 Task: Set and save  "HRD-timing information" for "H.264/MPEG-4 Part 10/AVC encoder (x264 10-bit)" to cbr.
Action: Mouse moved to (130, 13)
Screenshot: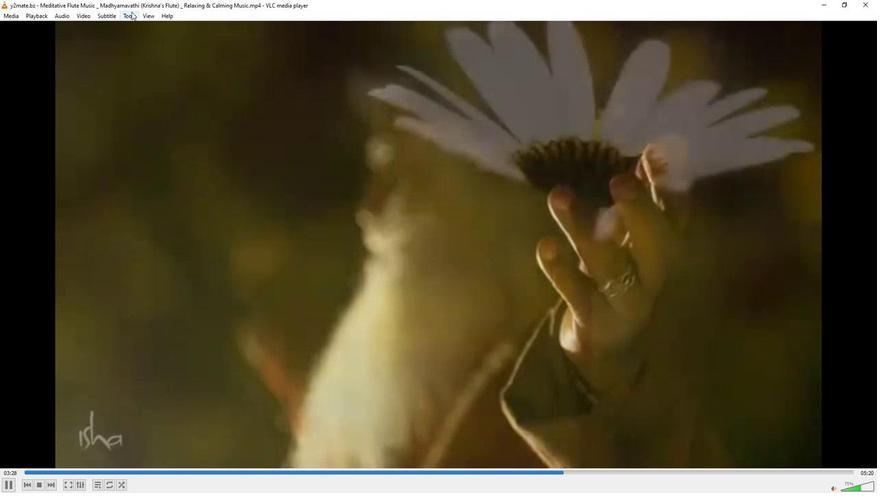 
Action: Mouse pressed left at (130, 13)
Screenshot: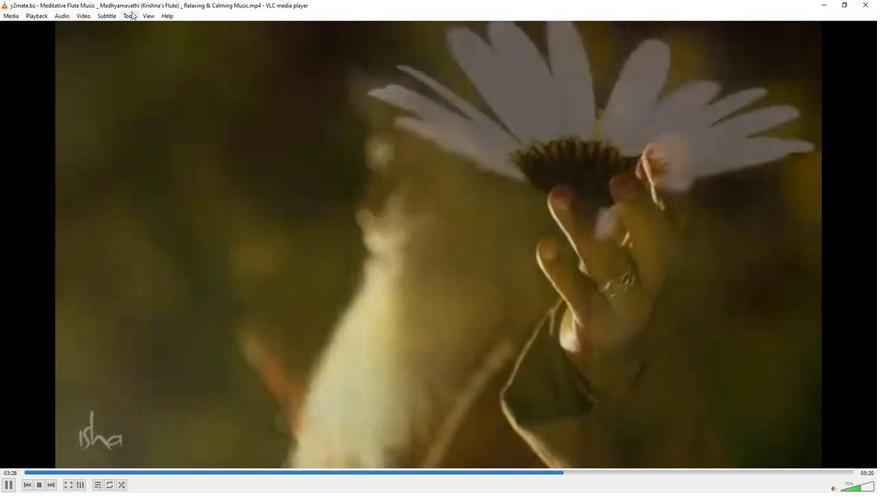 
Action: Mouse moved to (155, 122)
Screenshot: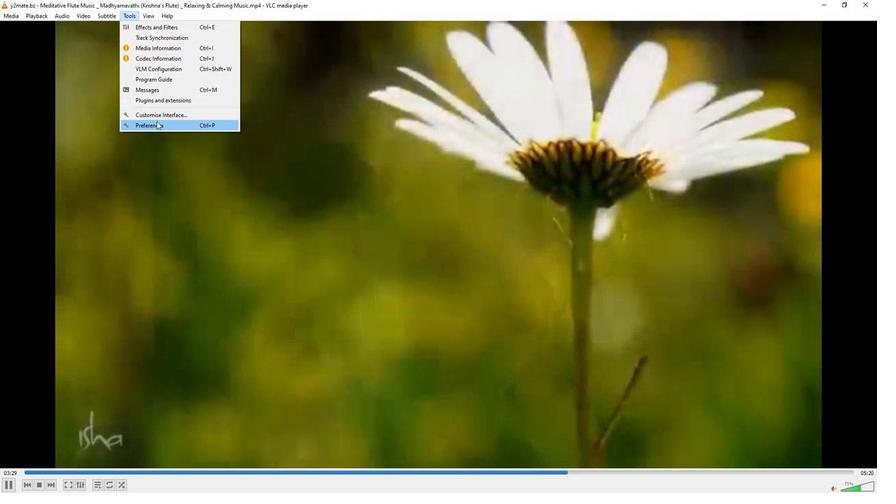 
Action: Mouse pressed left at (155, 122)
Screenshot: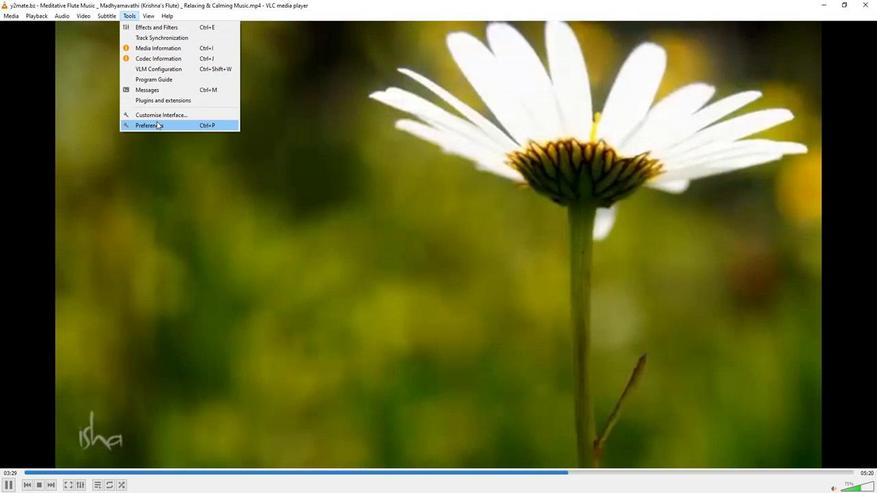
Action: Mouse moved to (292, 404)
Screenshot: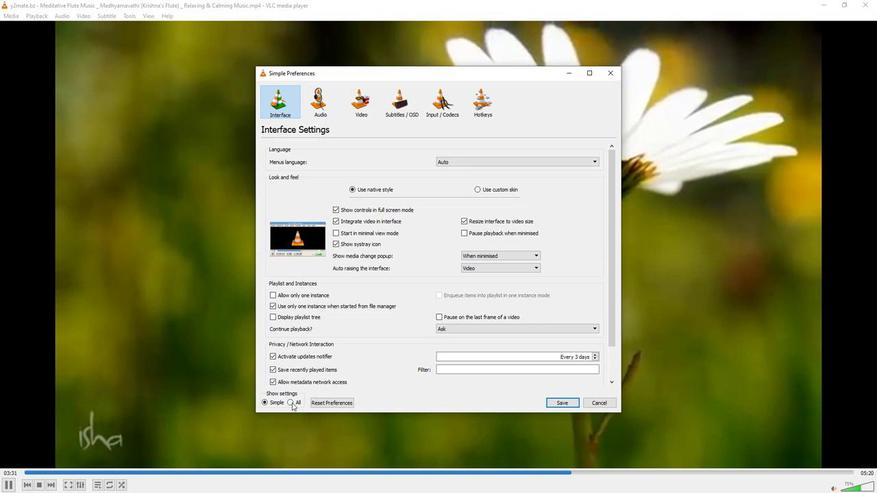 
Action: Mouse pressed left at (292, 404)
Screenshot: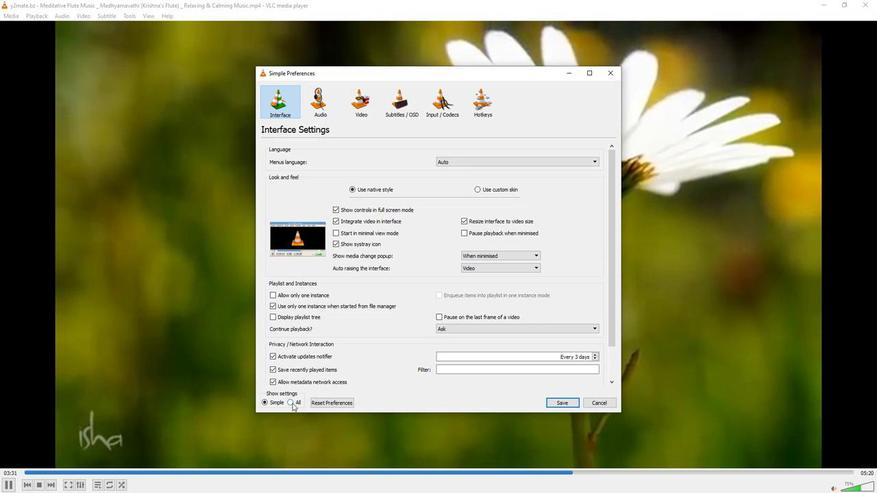 
Action: Mouse moved to (276, 313)
Screenshot: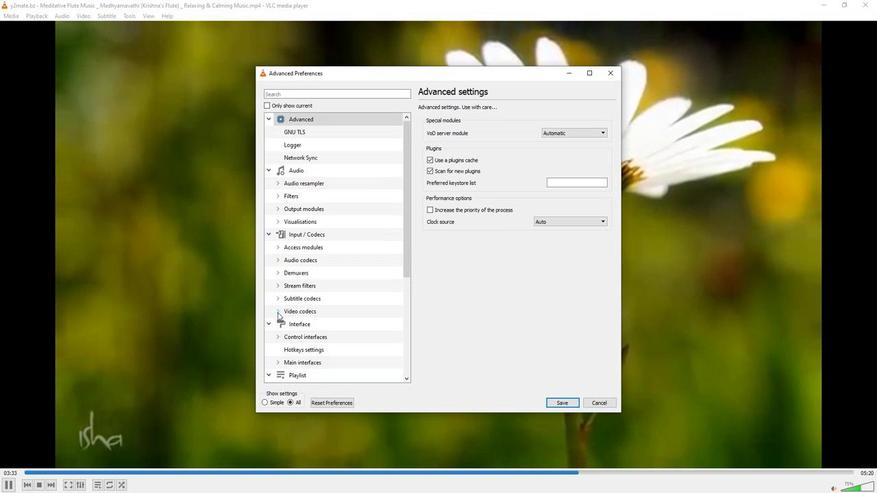 
Action: Mouse pressed left at (276, 313)
Screenshot: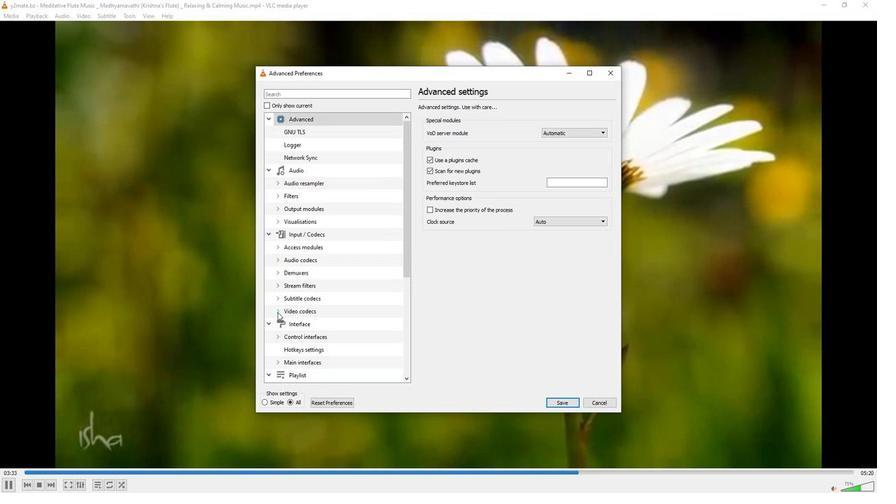 
Action: Mouse moved to (293, 326)
Screenshot: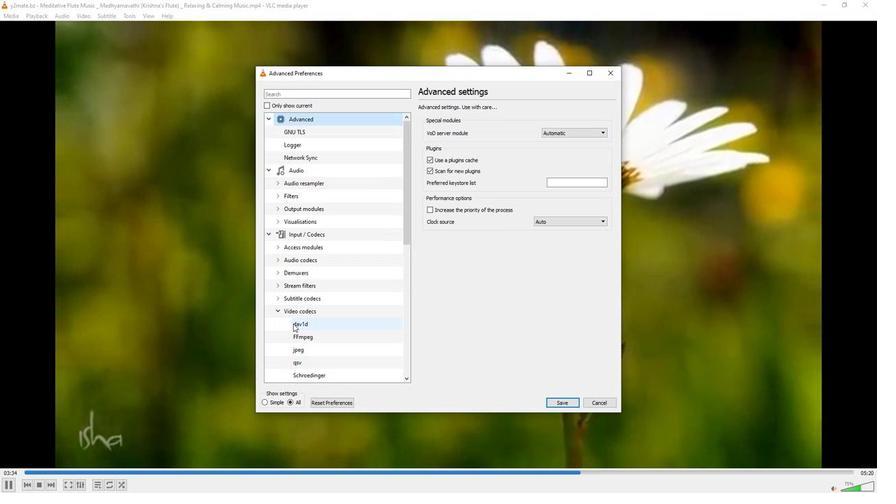
Action: Mouse scrolled (293, 325) with delta (0, 0)
Screenshot: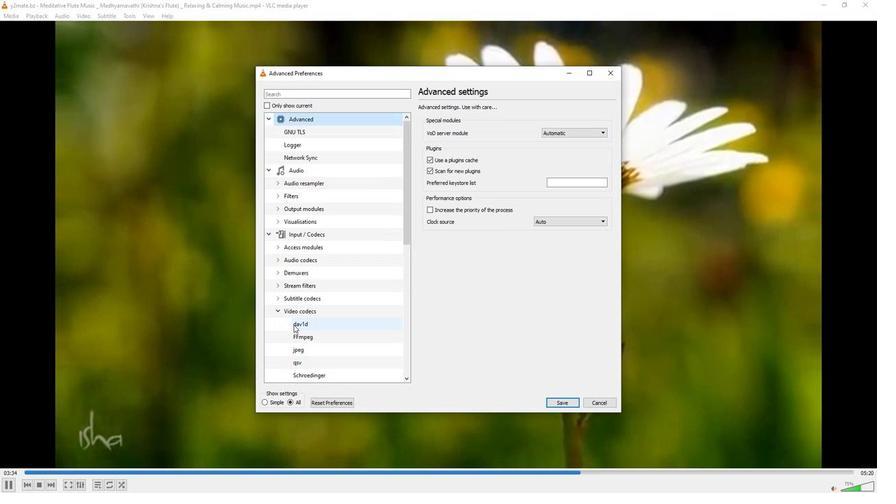 
Action: Mouse scrolled (293, 325) with delta (0, 0)
Screenshot: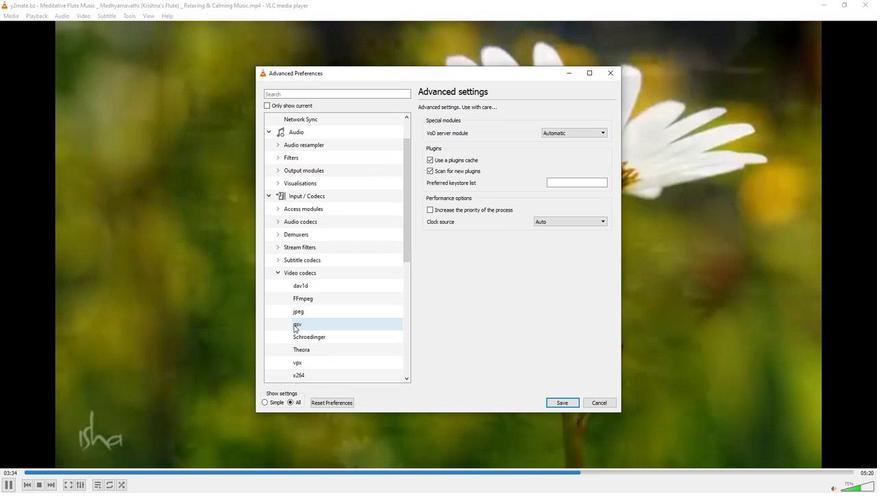 
Action: Mouse moved to (301, 347)
Screenshot: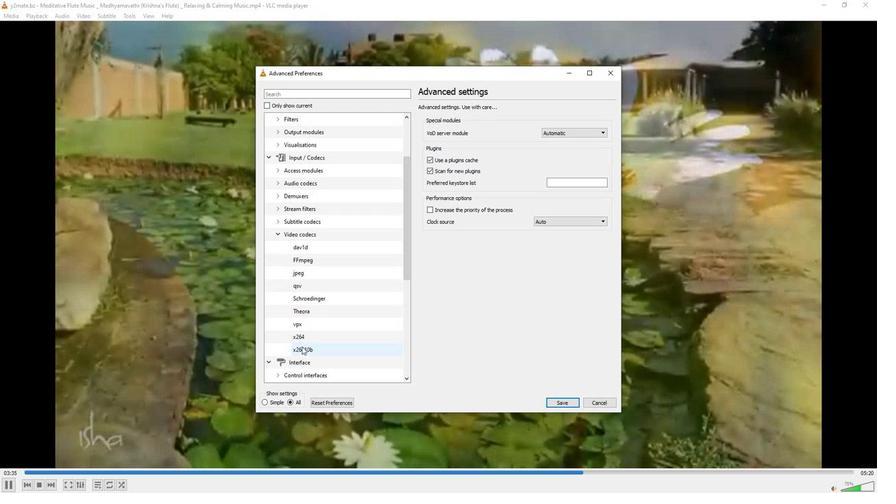 
Action: Mouse pressed left at (301, 347)
Screenshot: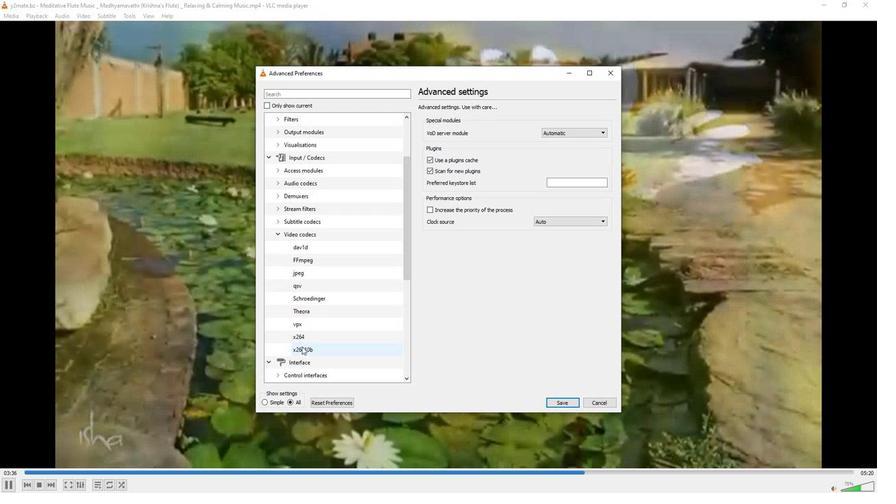 
Action: Mouse moved to (479, 353)
Screenshot: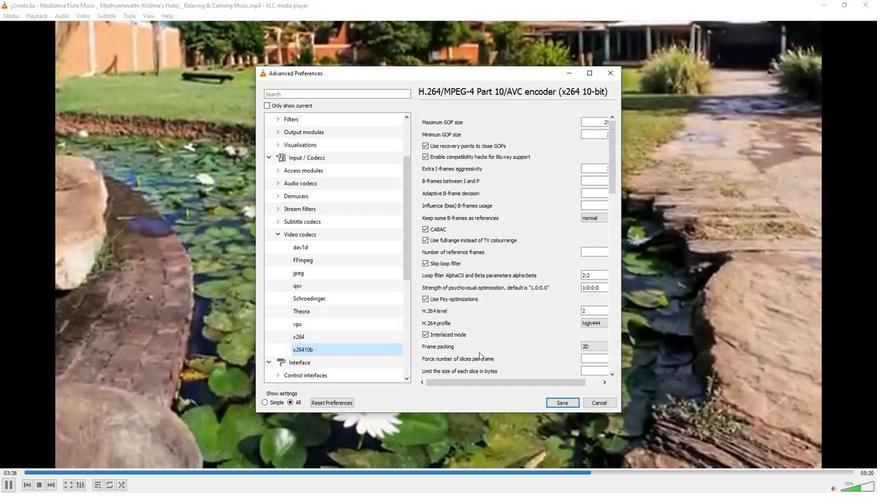 
Action: Mouse scrolled (479, 352) with delta (0, 0)
Screenshot: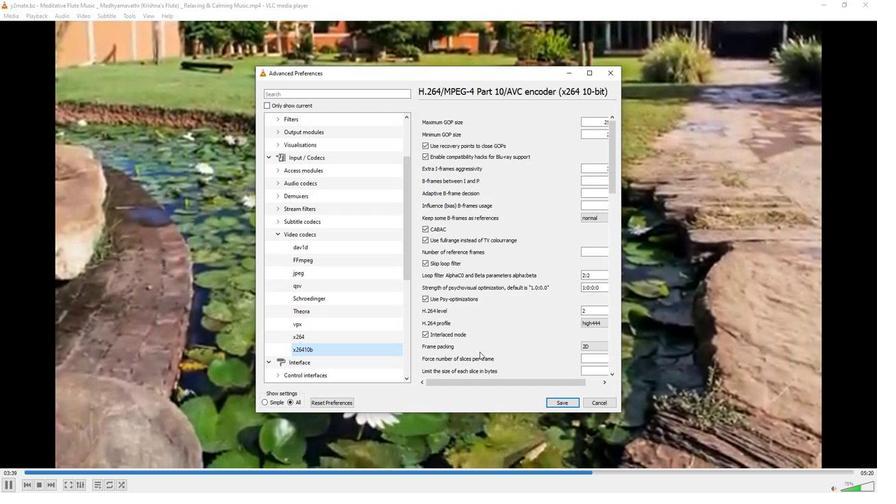 
Action: Mouse scrolled (479, 352) with delta (0, 0)
Screenshot: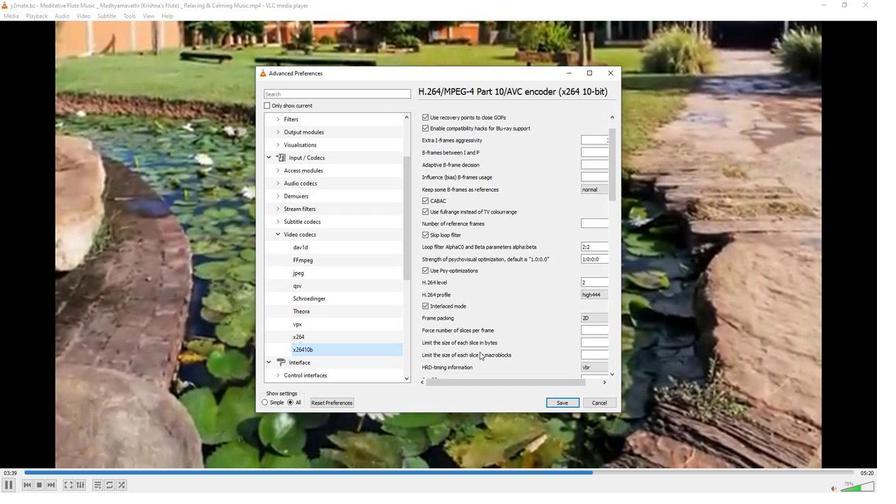 
Action: Mouse moved to (594, 337)
Screenshot: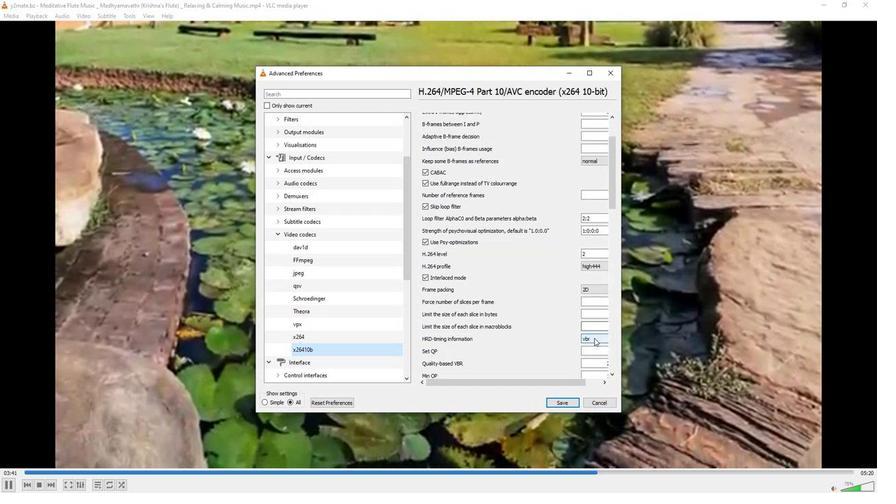 
Action: Mouse pressed left at (594, 337)
Screenshot: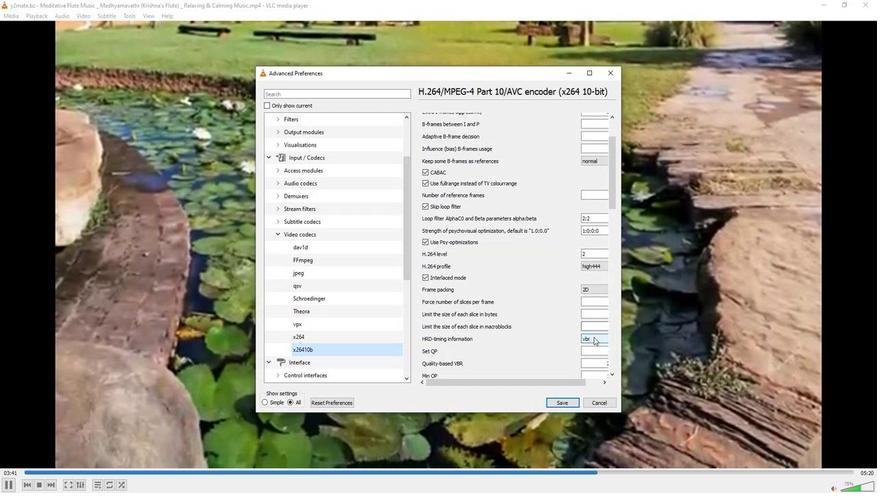 
Action: Mouse moved to (590, 357)
Screenshot: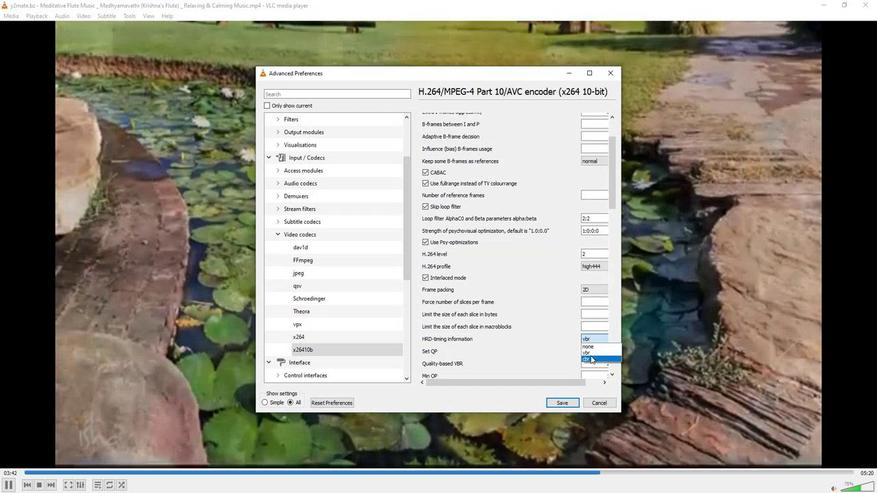 
Action: Mouse pressed left at (590, 357)
Screenshot: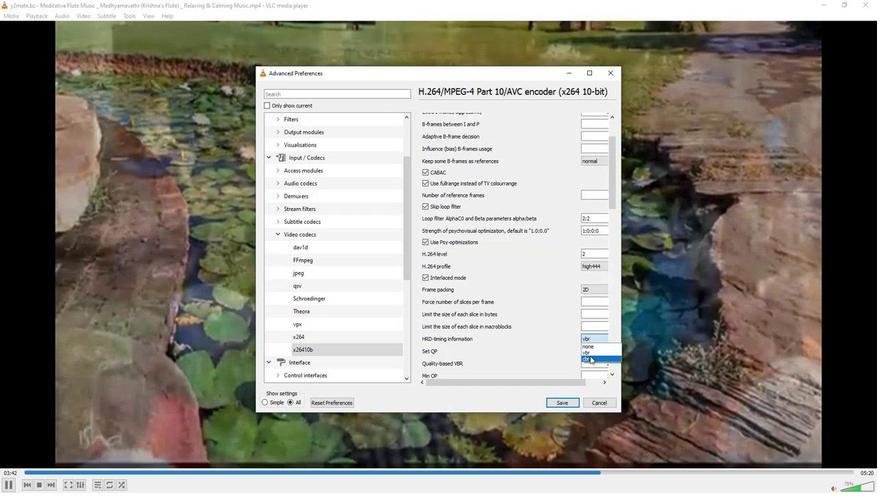 
Action: Mouse moved to (560, 402)
Screenshot: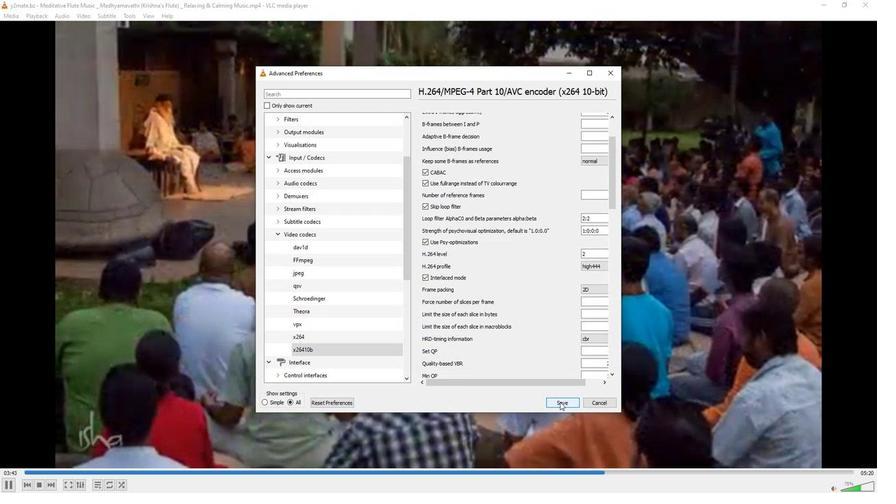 
Action: Mouse pressed left at (560, 402)
Screenshot: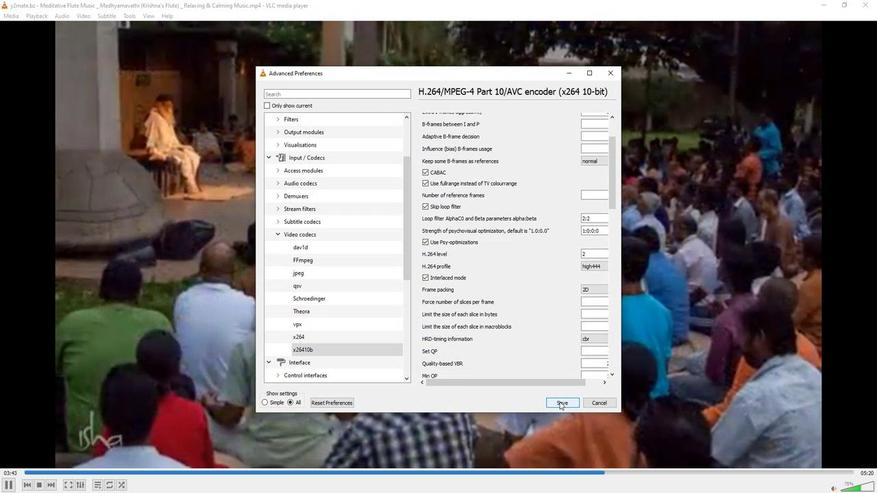 
